 Task: Create a task  Create a feature for users to track and manage their daily tasks , assign it to team member softage.6@softage.net in the project WindTech and update the status of the task to  On Track  , set the priority of the task to High.
Action: Mouse moved to (111, 409)
Screenshot: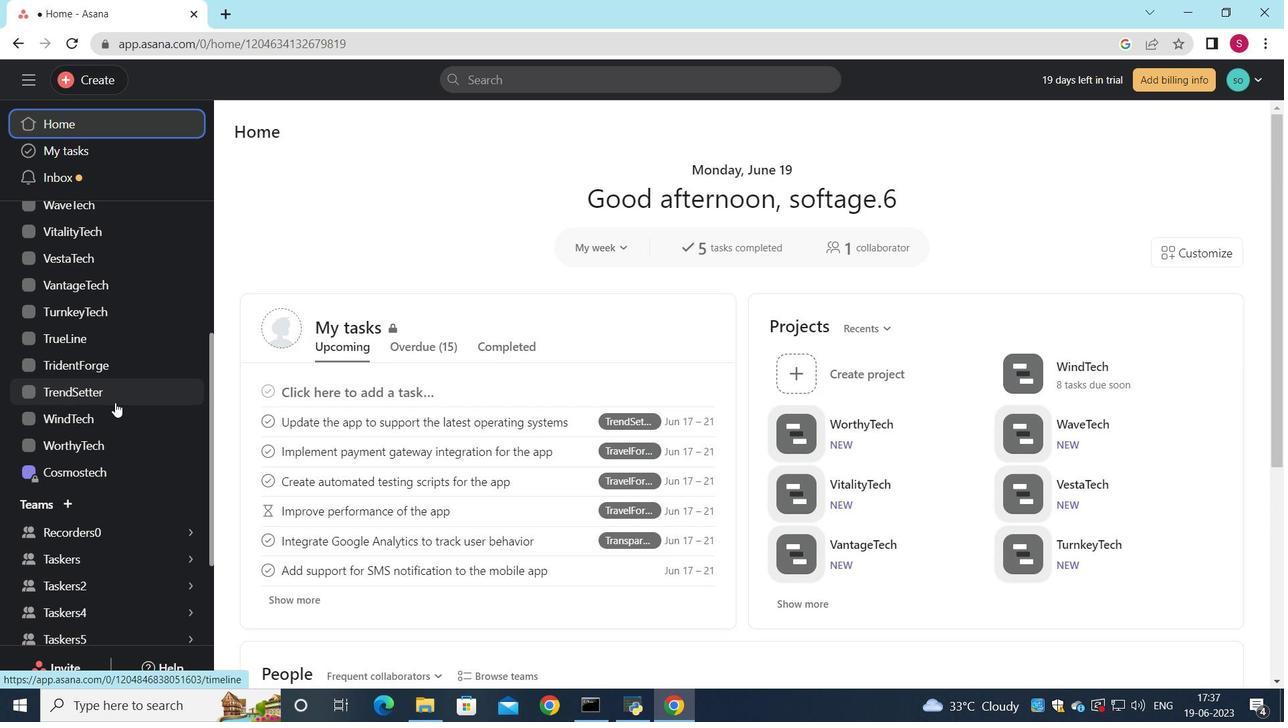 
Action: Mouse pressed left at (111, 409)
Screenshot: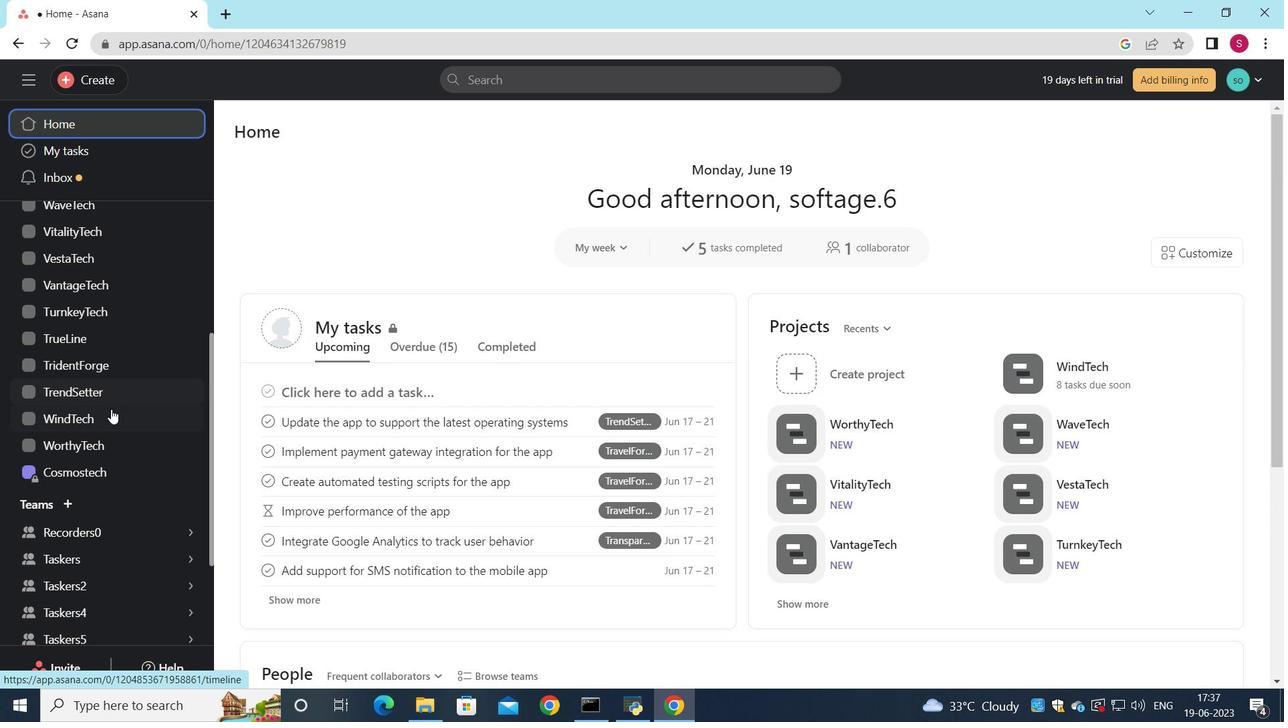 
Action: Mouse moved to (276, 213)
Screenshot: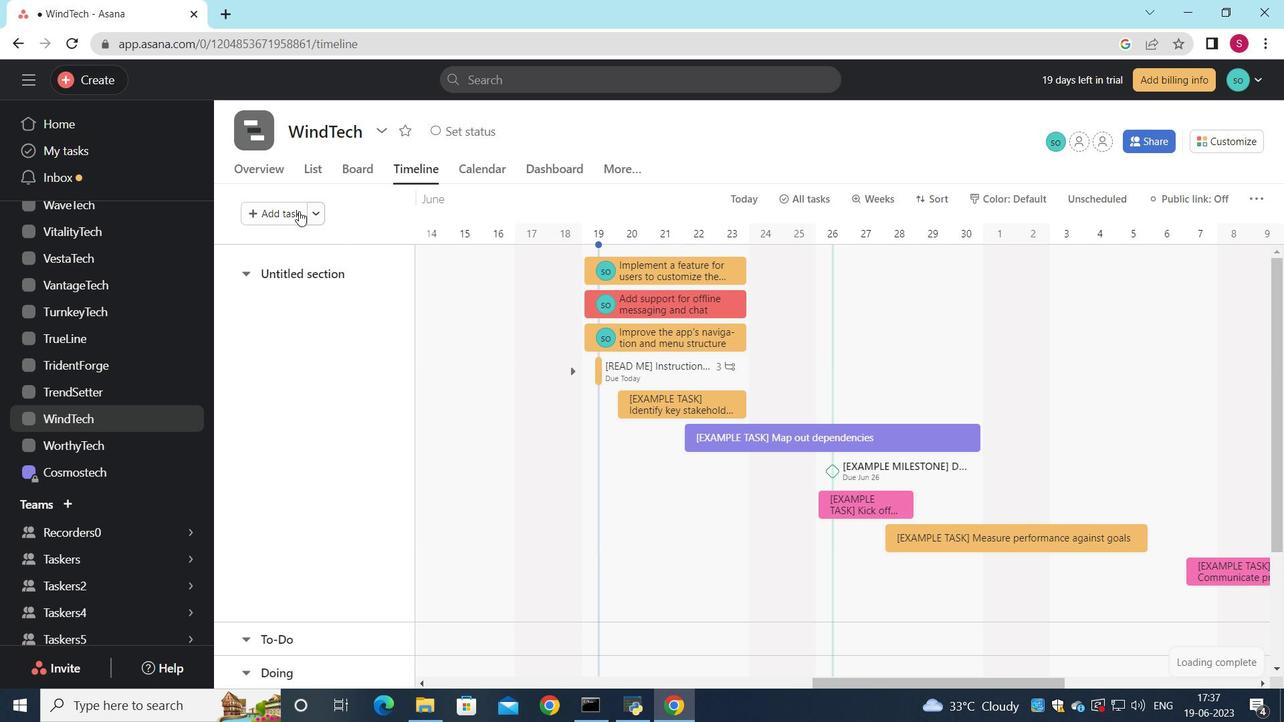 
Action: Mouse pressed left at (276, 213)
Screenshot: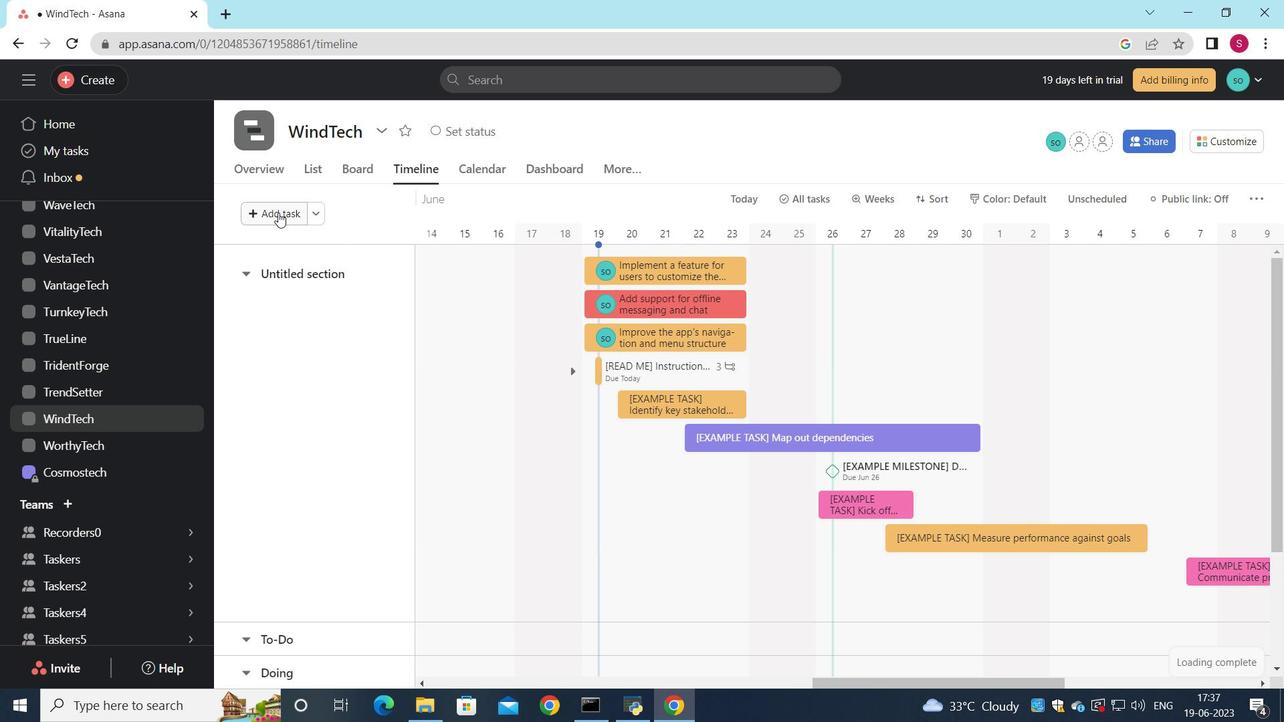 
Action: Mouse moved to (626, 255)
Screenshot: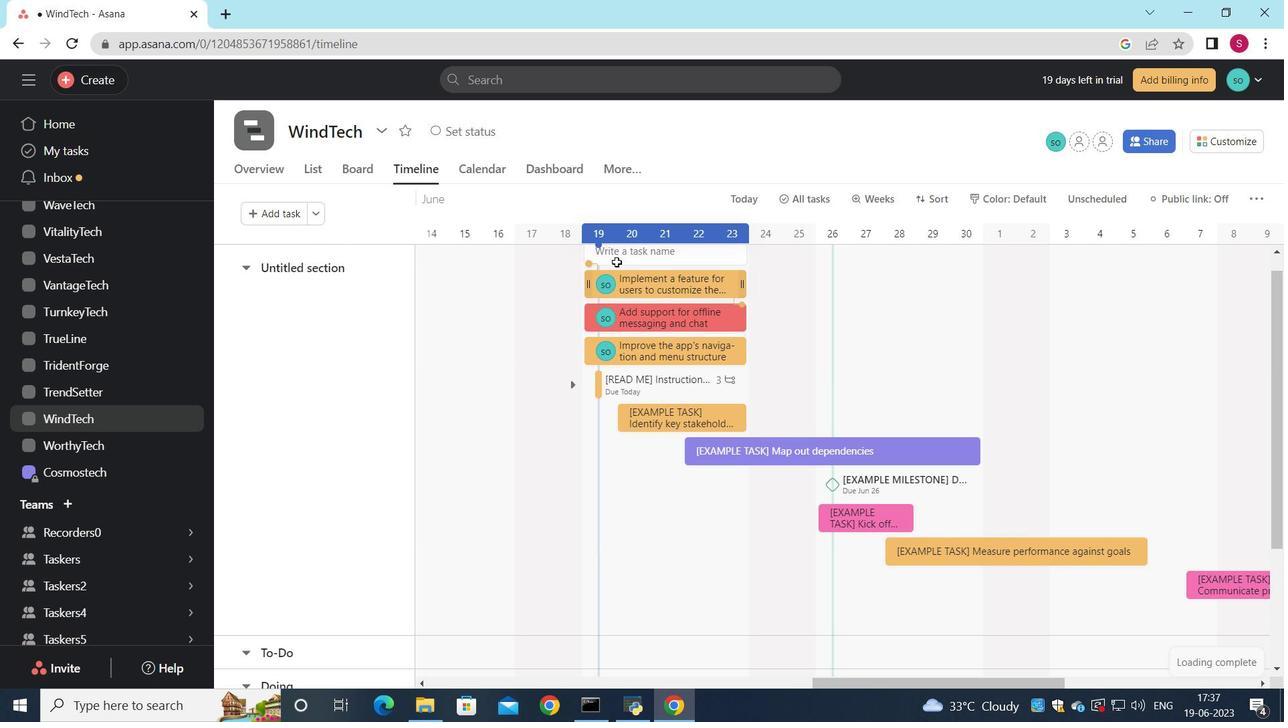 
Action: Key pressed <Key.shift>Create<Key.space>a<Key.space>feature<Key.space>for<Key.space>users<Key.space>to<Key.space>track<Key.space>and<Key.space>manage<Key.space>their<Key.space>daily<Key.space>tasks
Screenshot: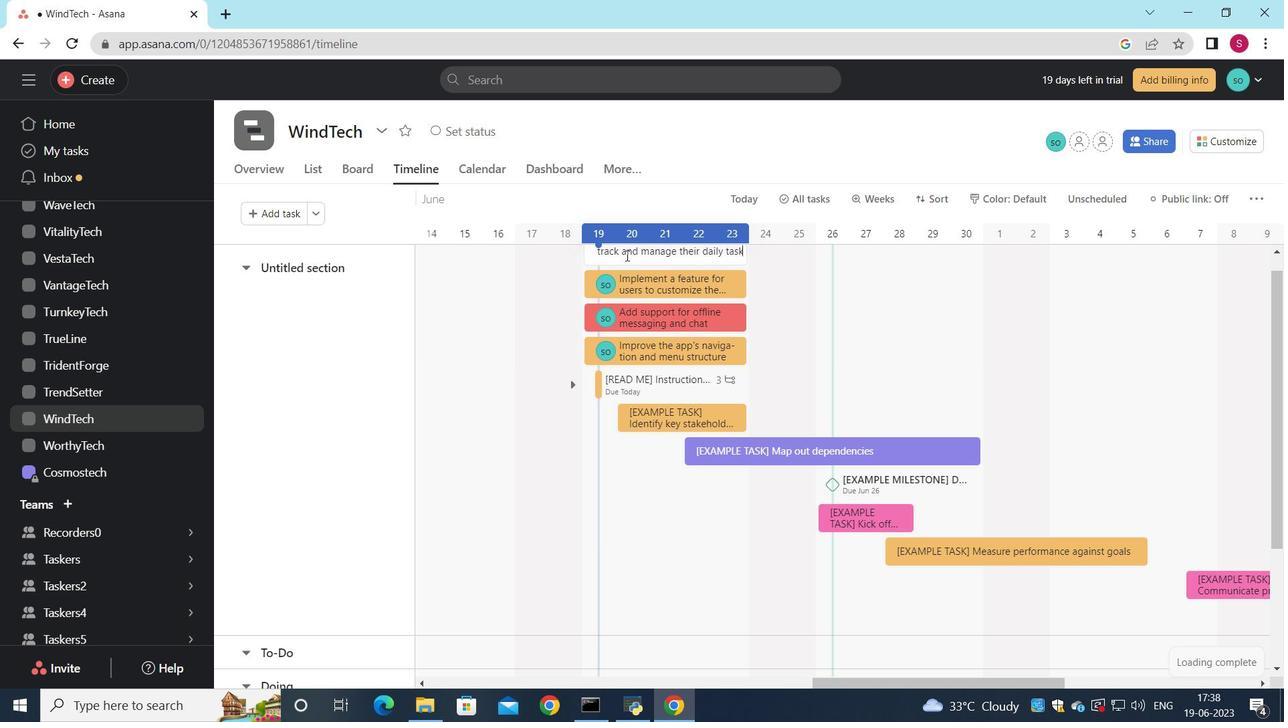
Action: Mouse moved to (689, 248)
Screenshot: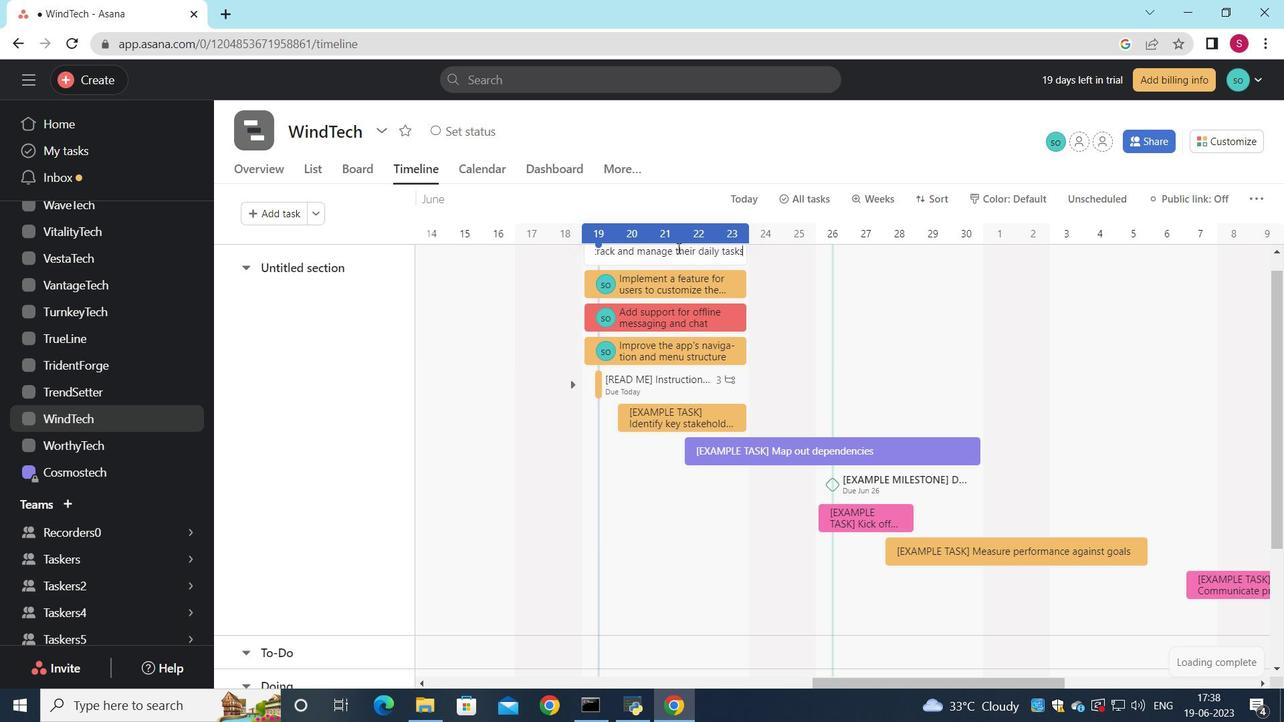 
Action: Mouse pressed left at (689, 248)
Screenshot: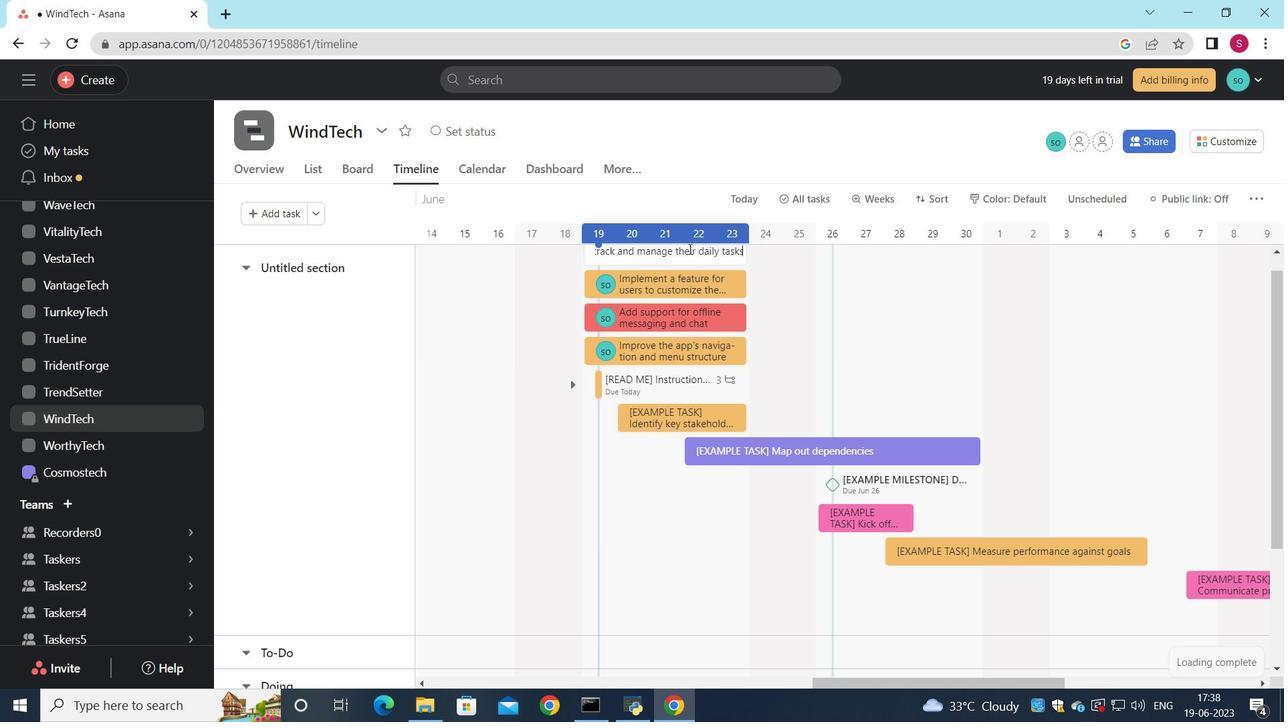 
Action: Mouse moved to (922, 330)
Screenshot: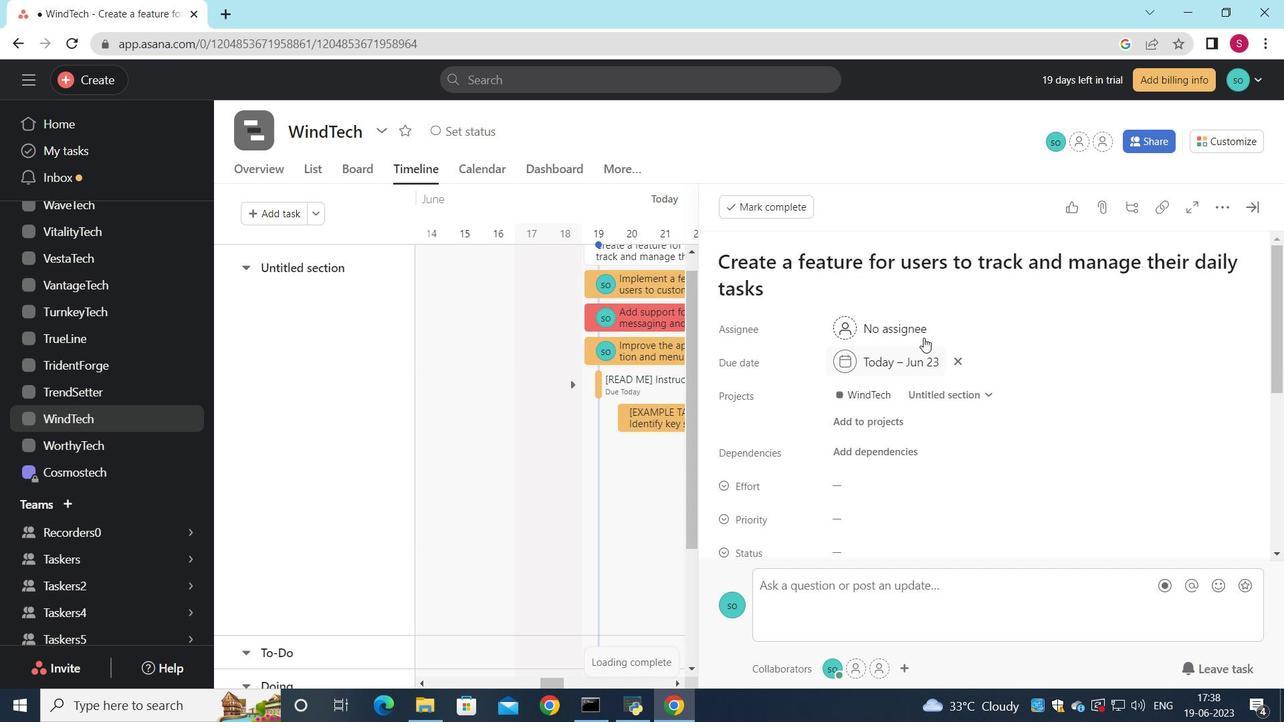 
Action: Mouse pressed left at (922, 330)
Screenshot: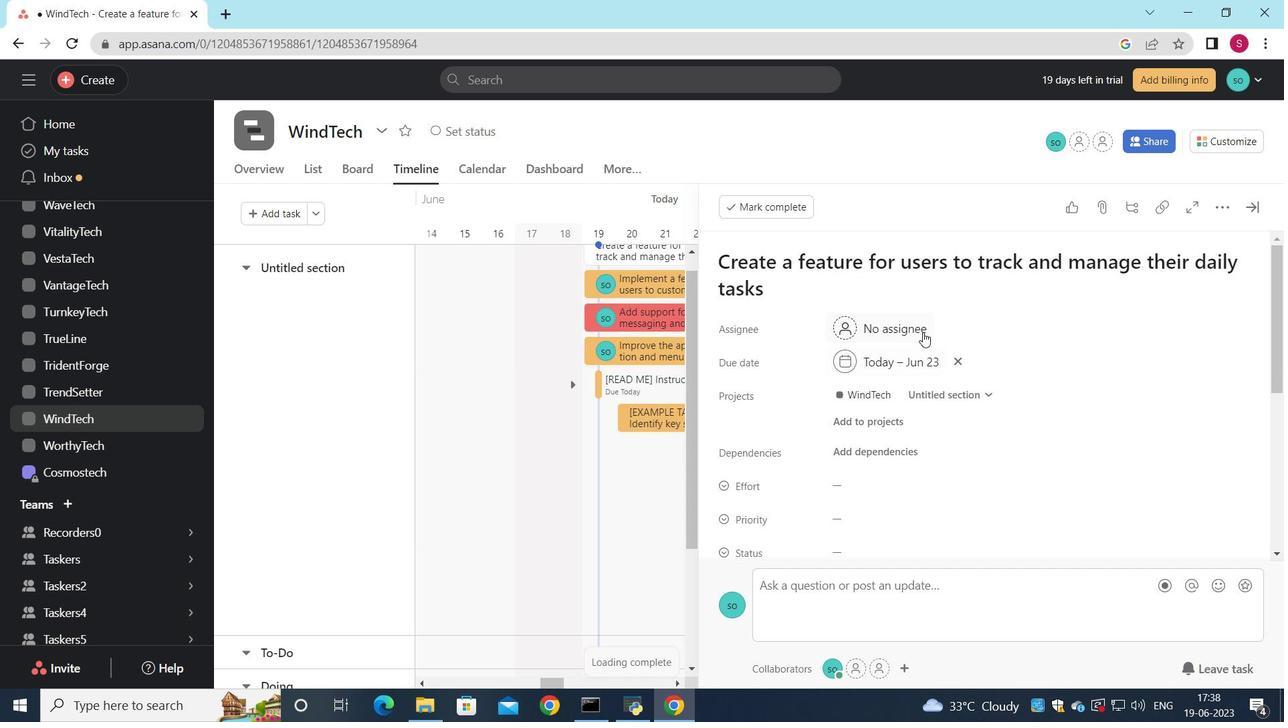 
Action: Mouse moved to (921, 330)
Screenshot: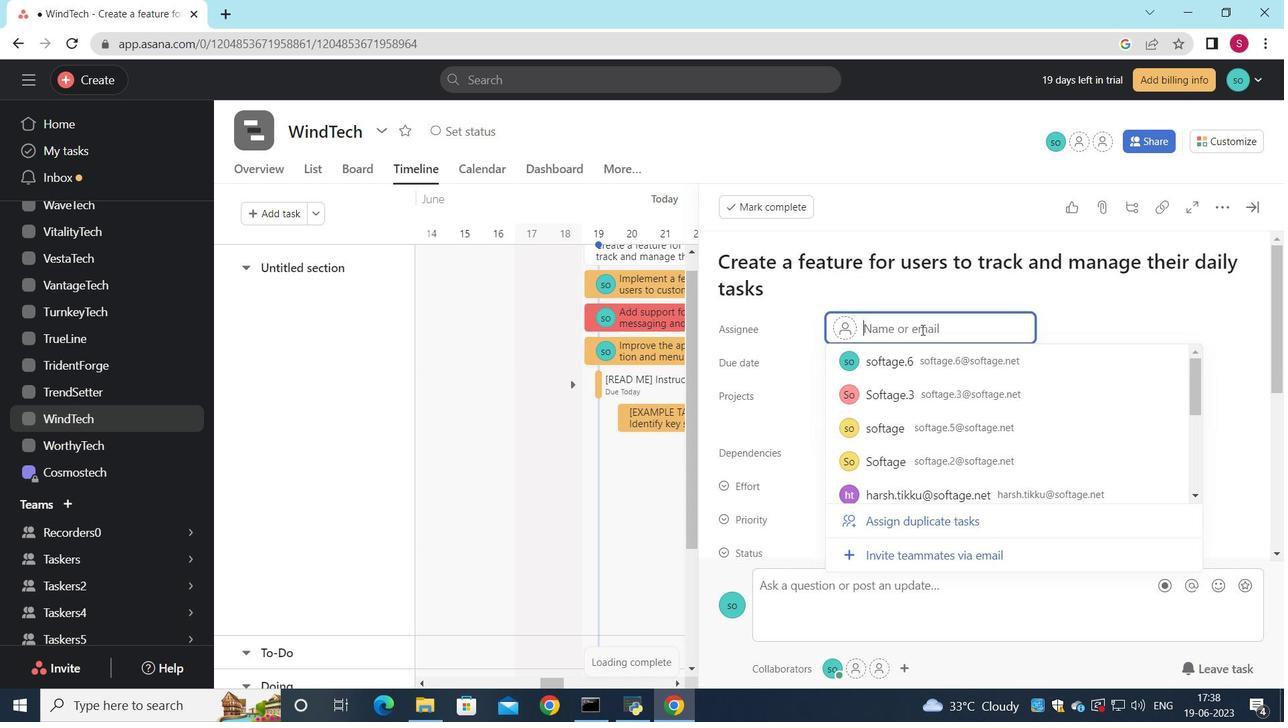 
Action: Key pressed softage.6<Key.shift>@softage.net
Screenshot: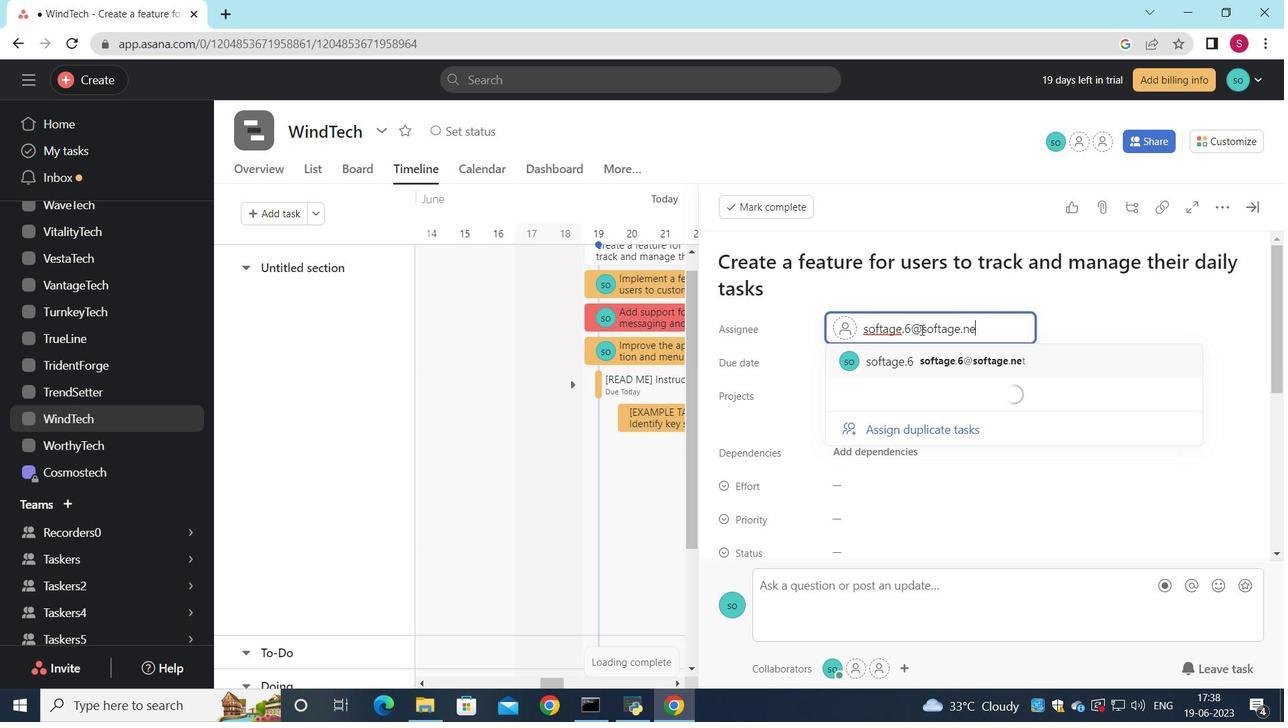 
Action: Mouse moved to (926, 360)
Screenshot: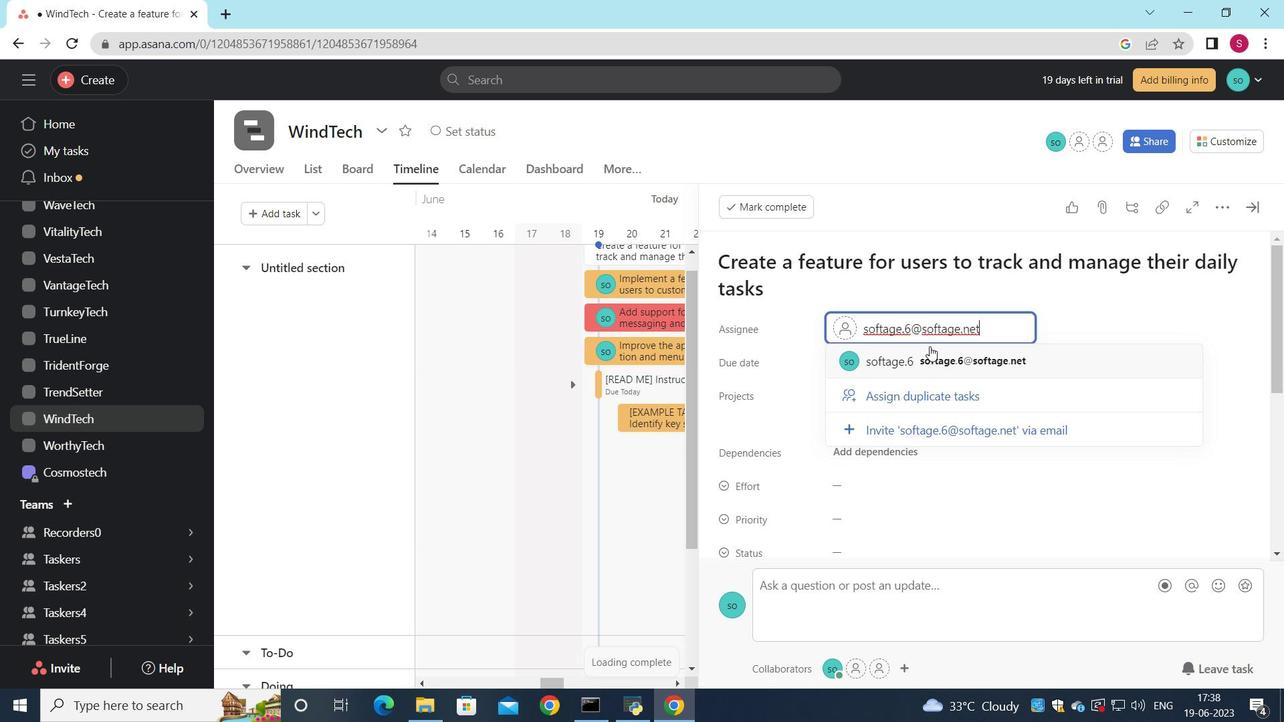 
Action: Mouse pressed left at (926, 360)
Screenshot: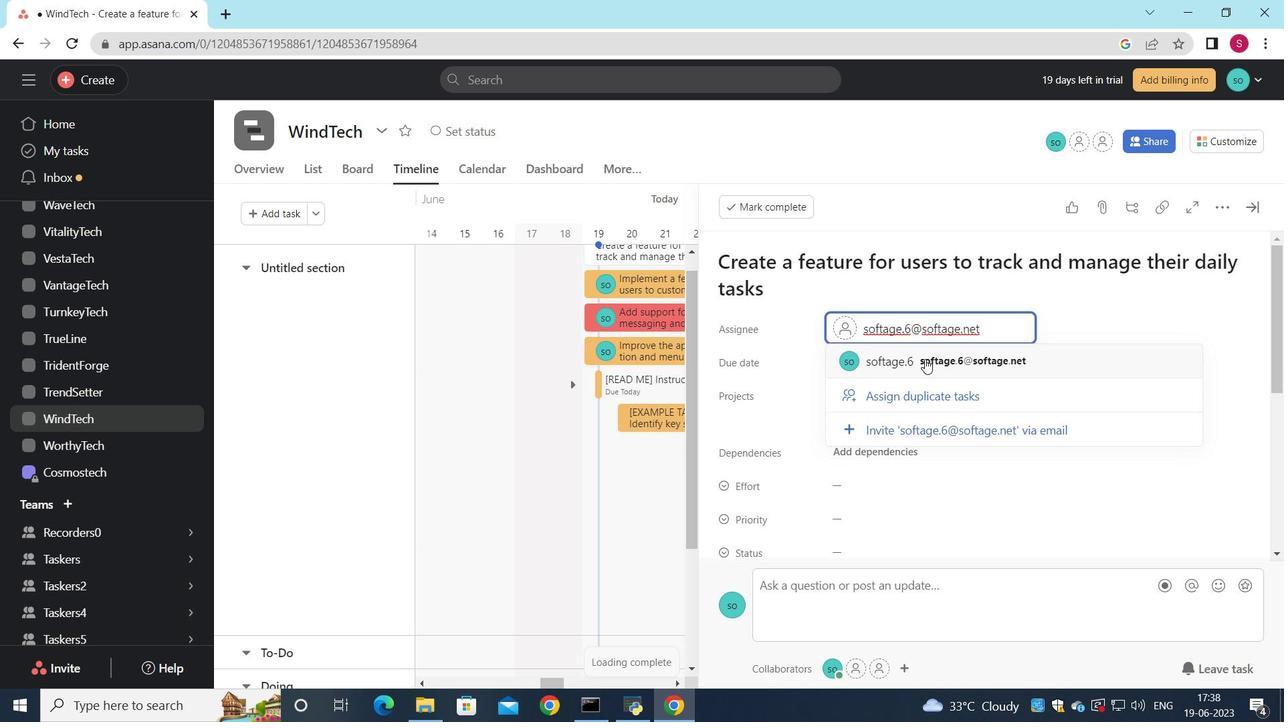 
Action: Mouse moved to (877, 514)
Screenshot: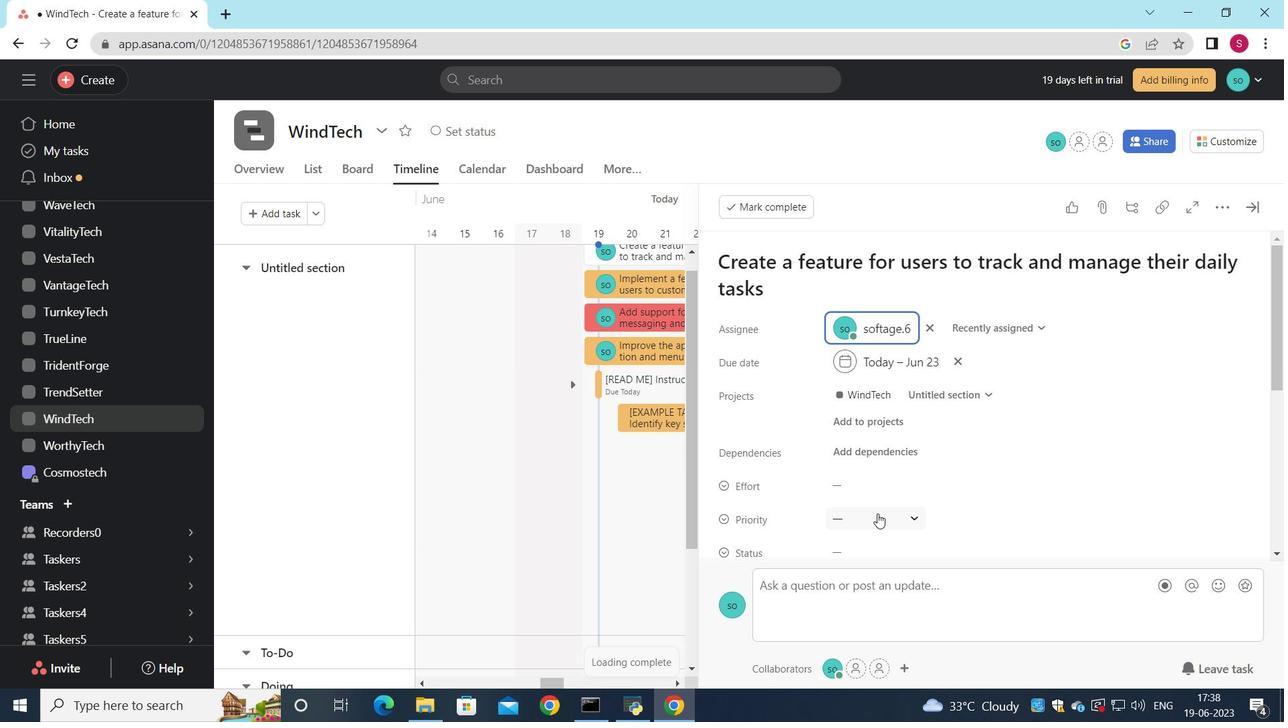 
Action: Mouse scrolled (877, 513) with delta (0, 0)
Screenshot: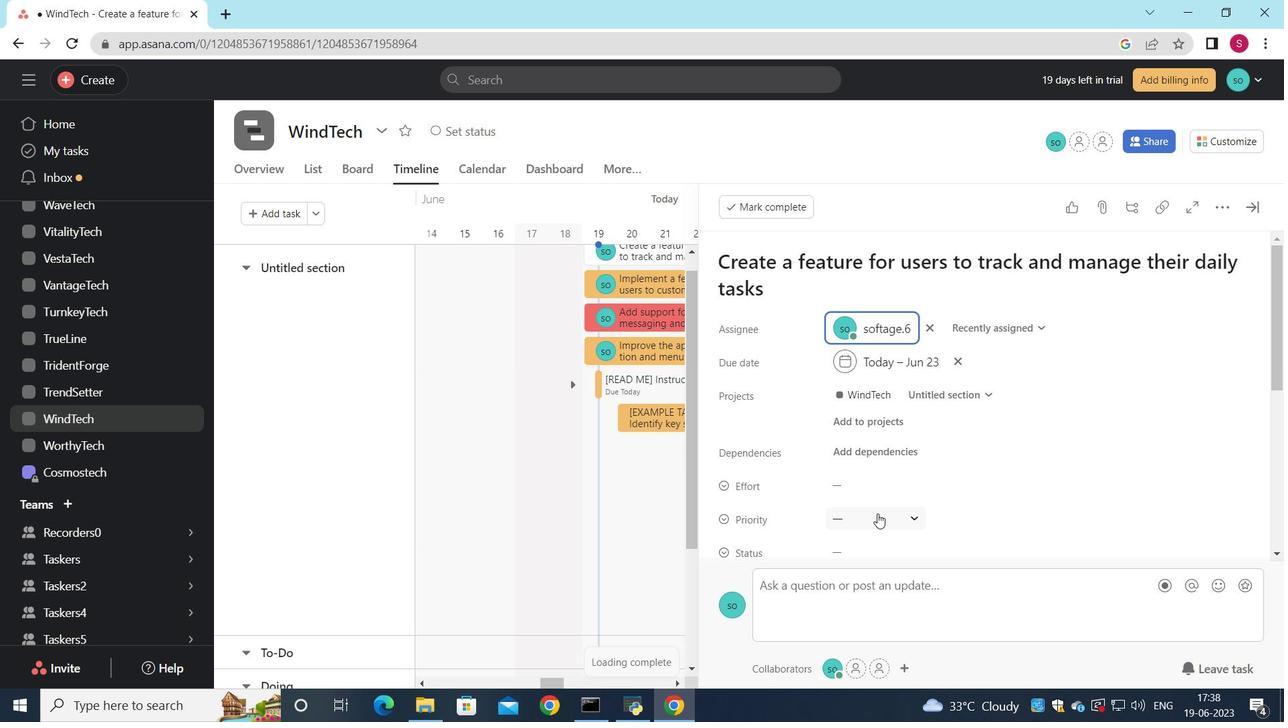 
Action: Mouse moved to (909, 463)
Screenshot: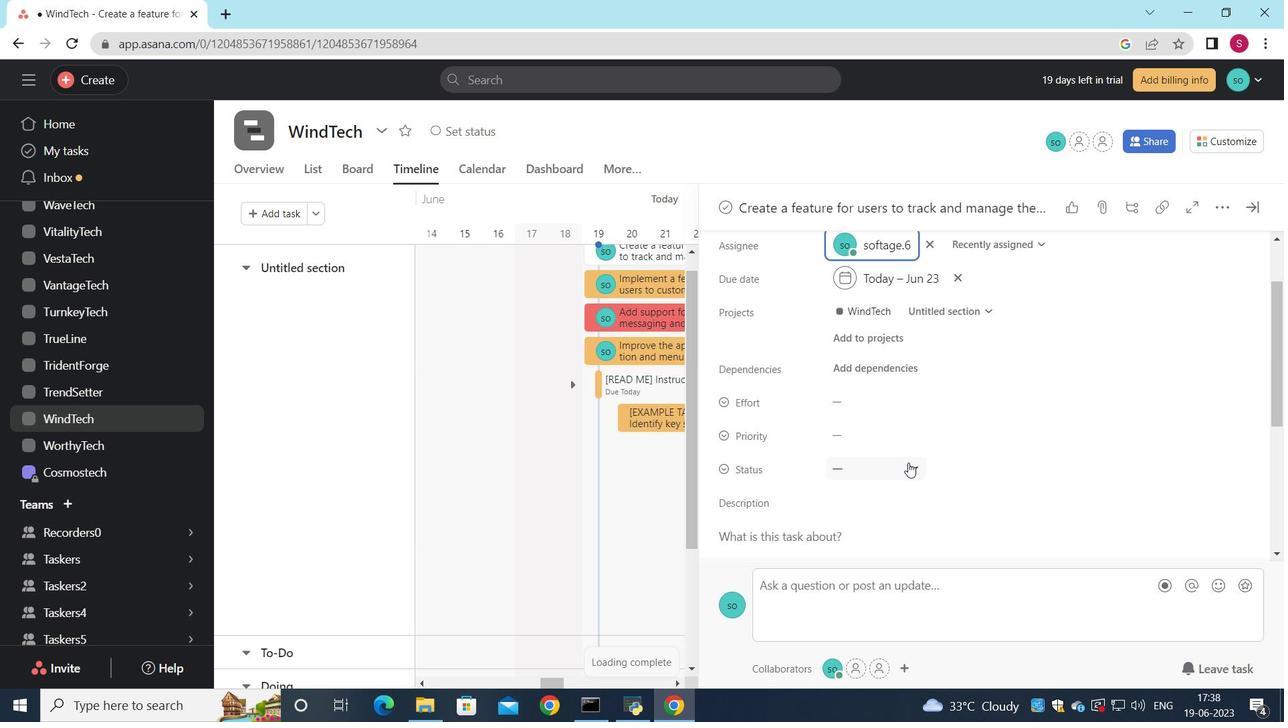 
Action: Mouse pressed left at (909, 463)
Screenshot: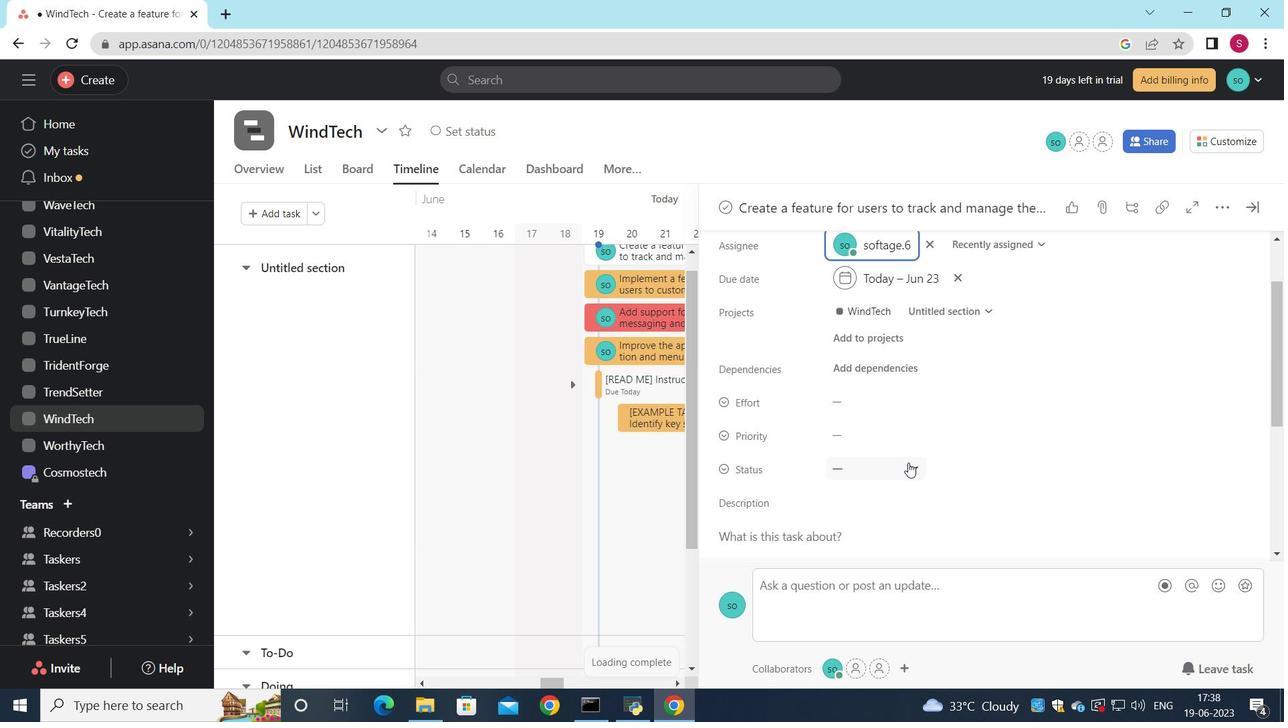 
Action: Mouse moved to (878, 455)
Screenshot: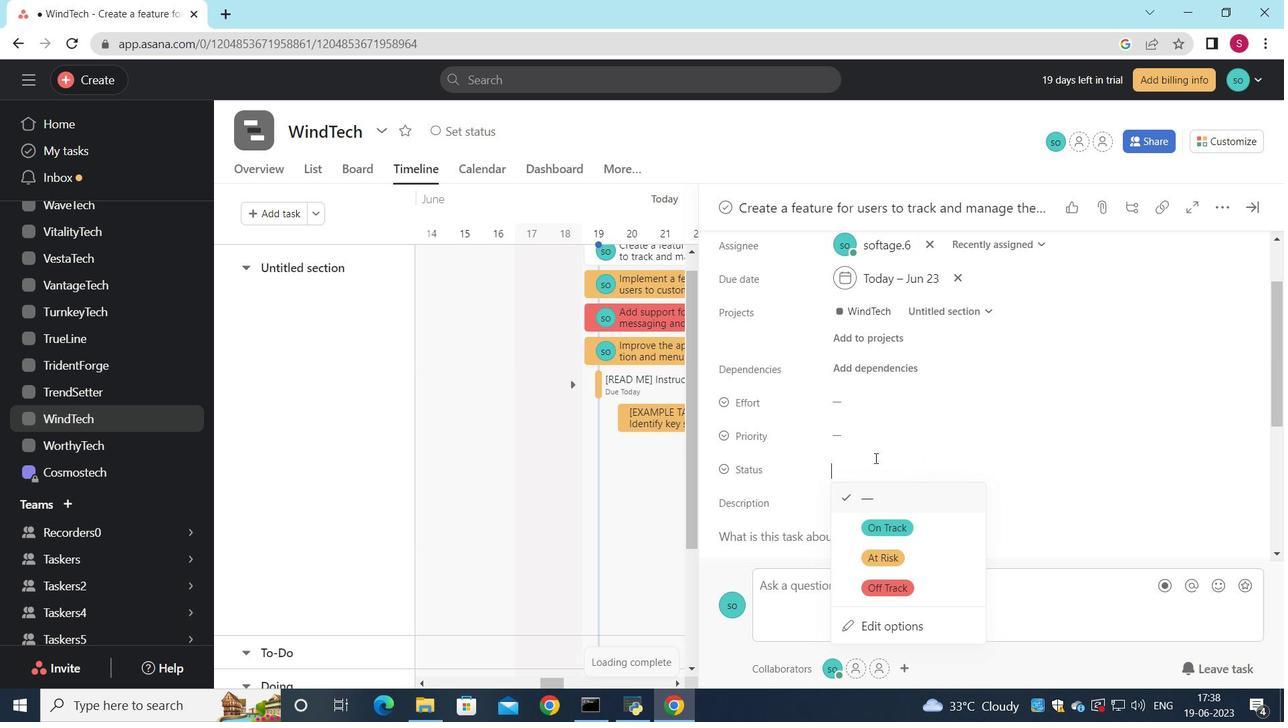 
Action: Mouse pressed left at (878, 455)
Screenshot: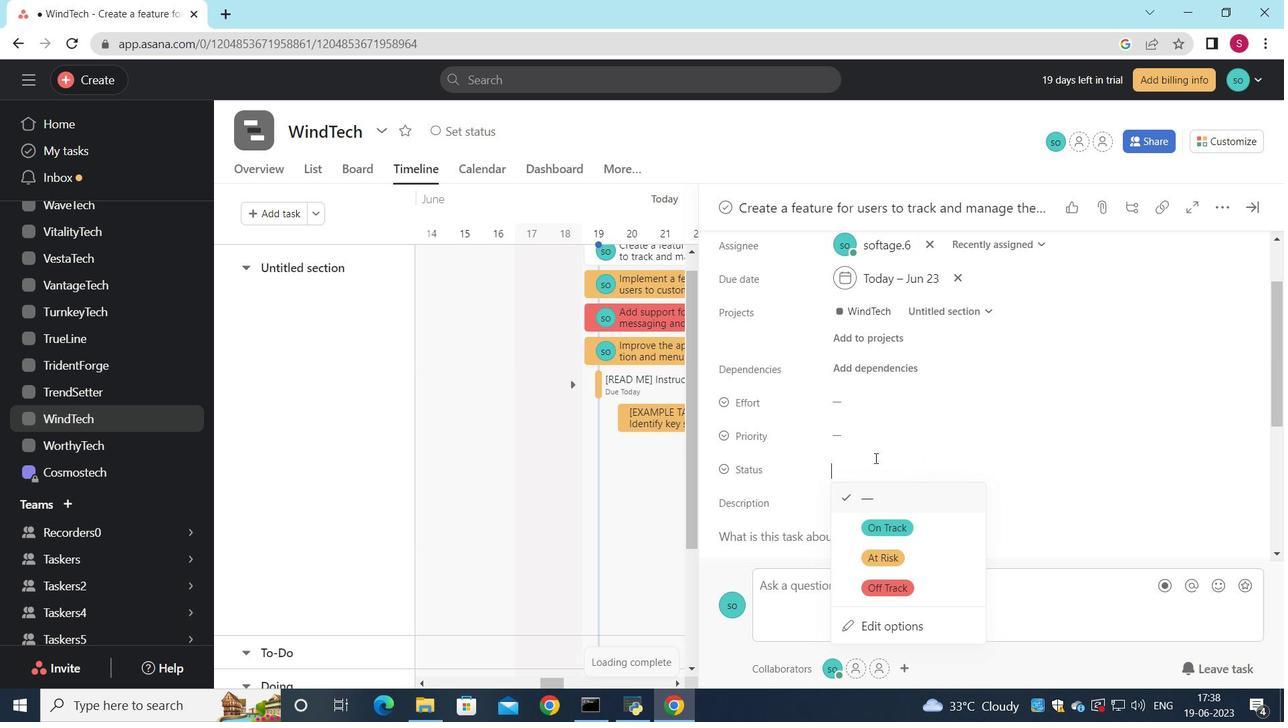 
Action: Mouse moved to (906, 463)
Screenshot: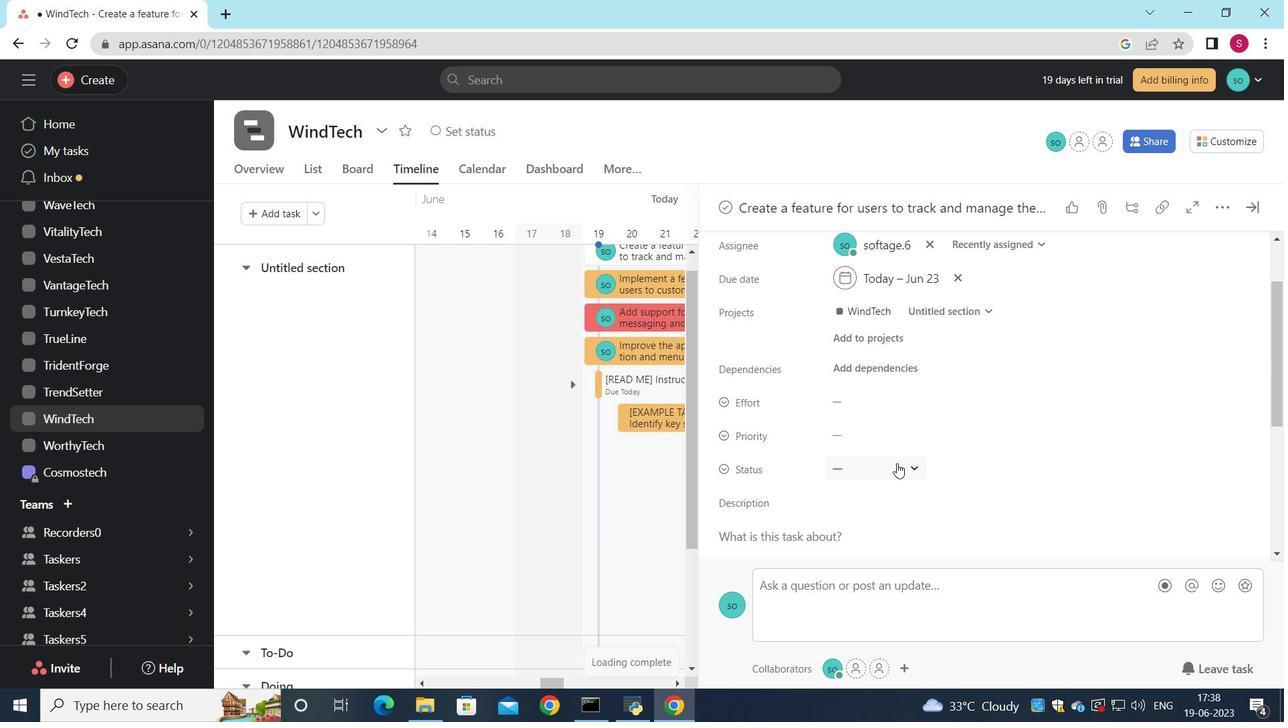 
Action: Mouse pressed left at (906, 463)
Screenshot: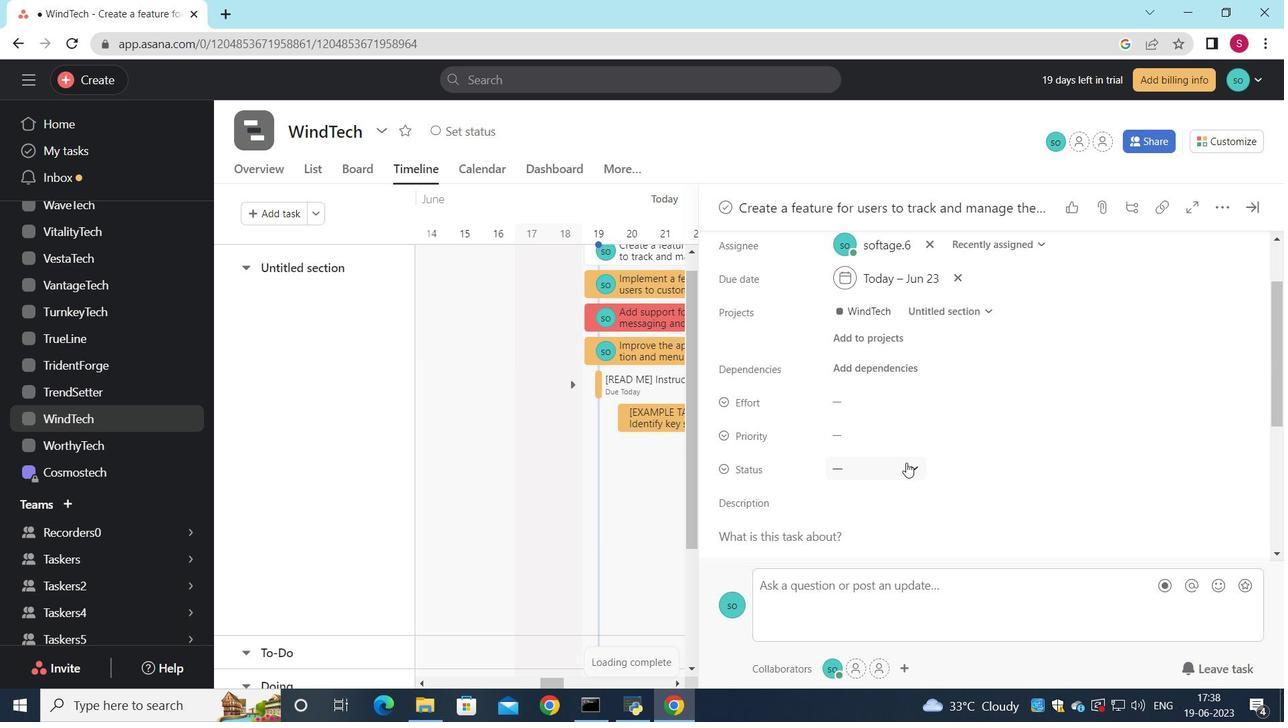 
Action: Mouse moved to (900, 528)
Screenshot: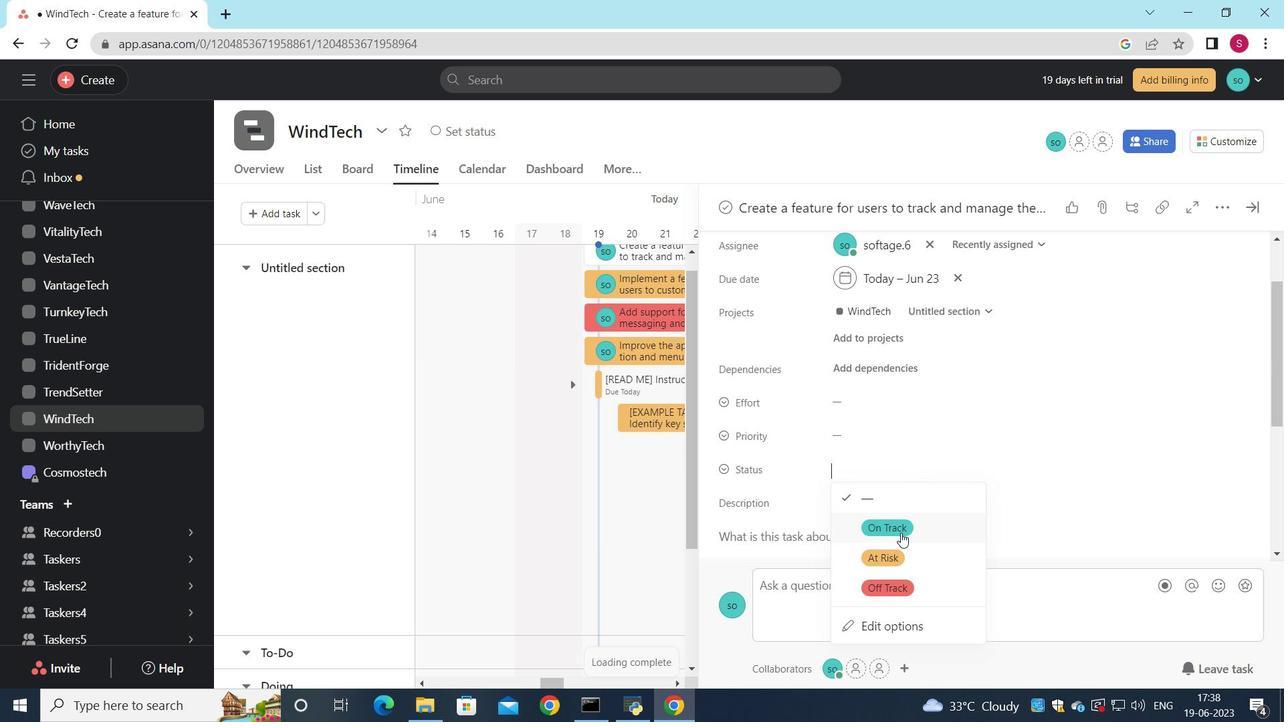 
Action: Mouse pressed left at (900, 528)
Screenshot: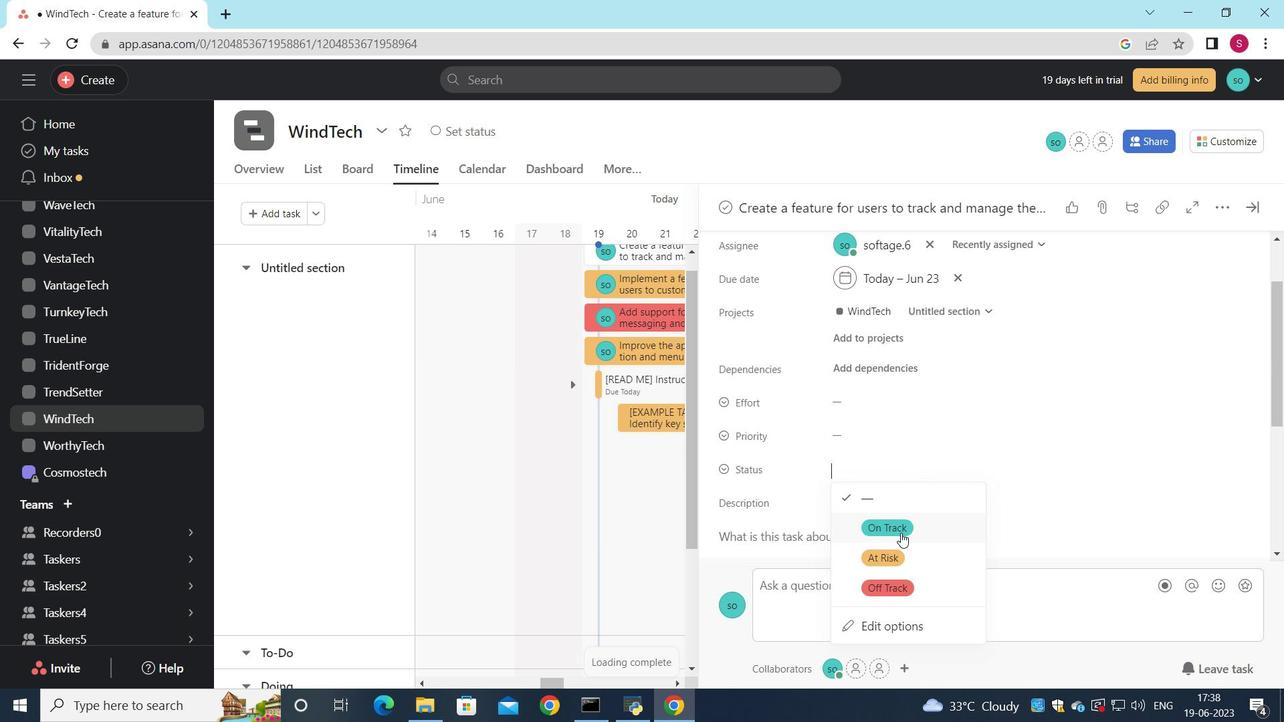 
Action: Mouse moved to (896, 432)
Screenshot: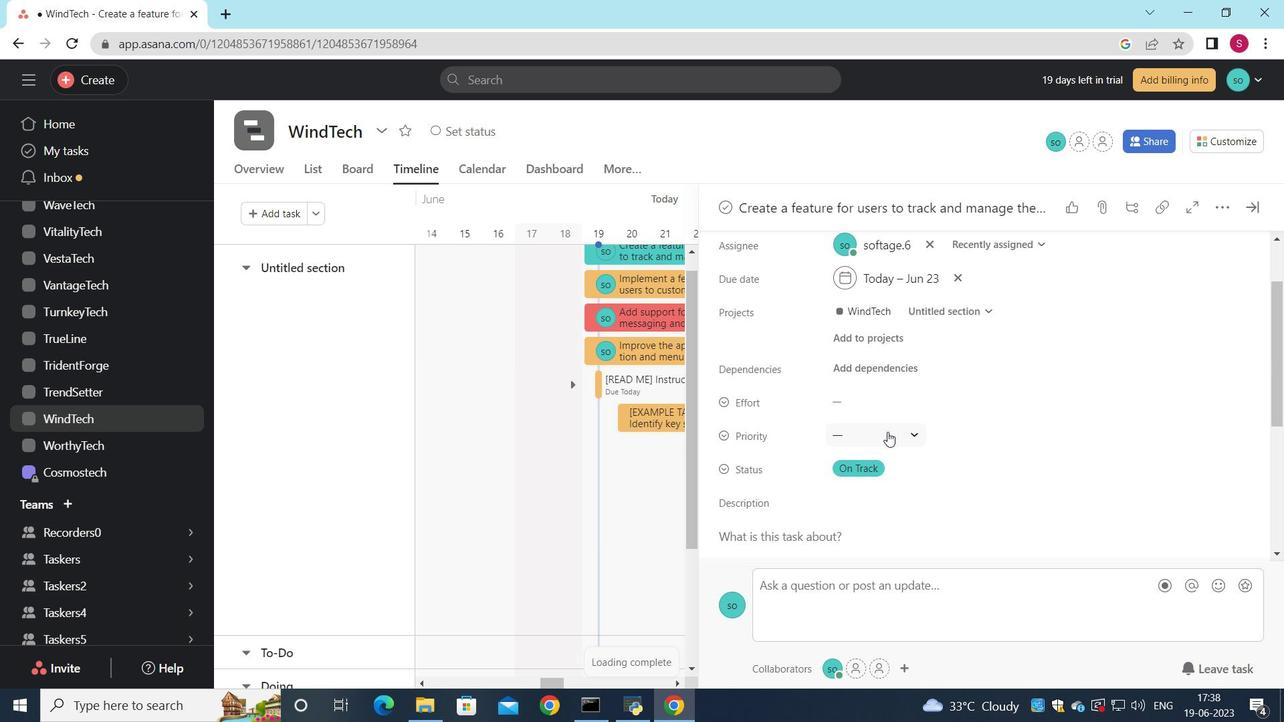 
Action: Mouse pressed left at (896, 432)
Screenshot: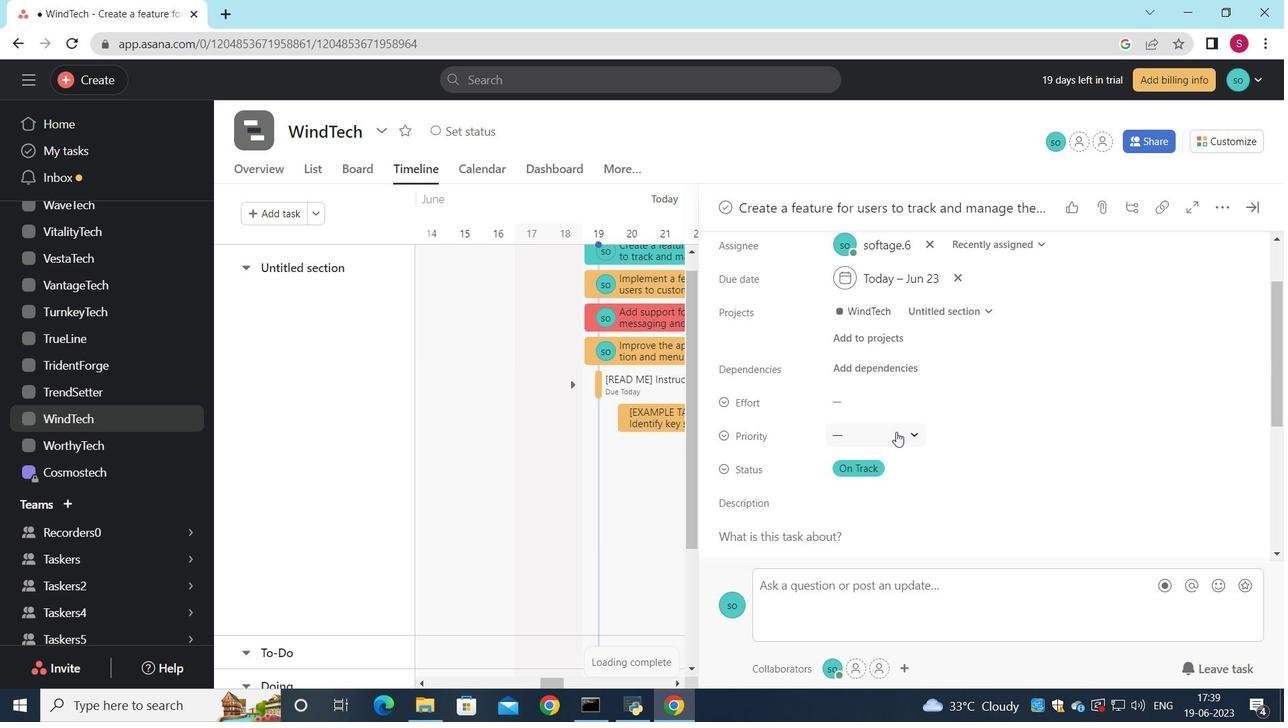 
Action: Mouse moved to (865, 491)
Screenshot: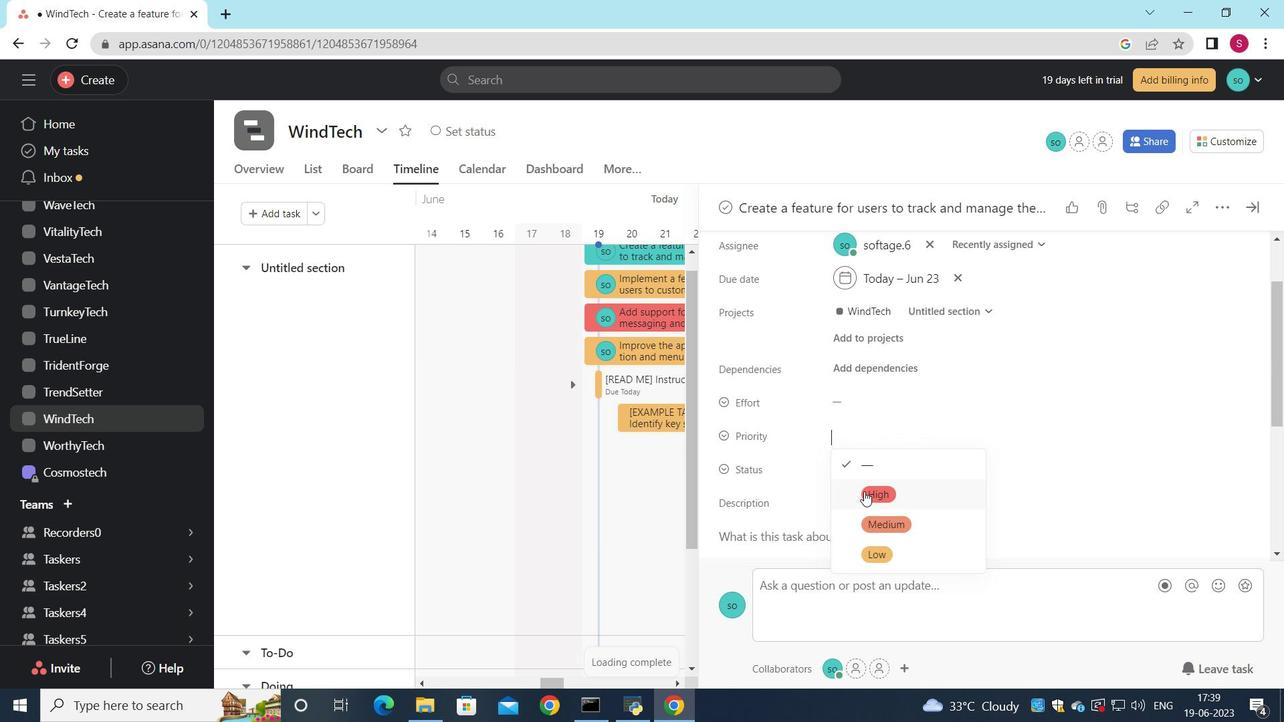 
Action: Mouse pressed left at (865, 491)
Screenshot: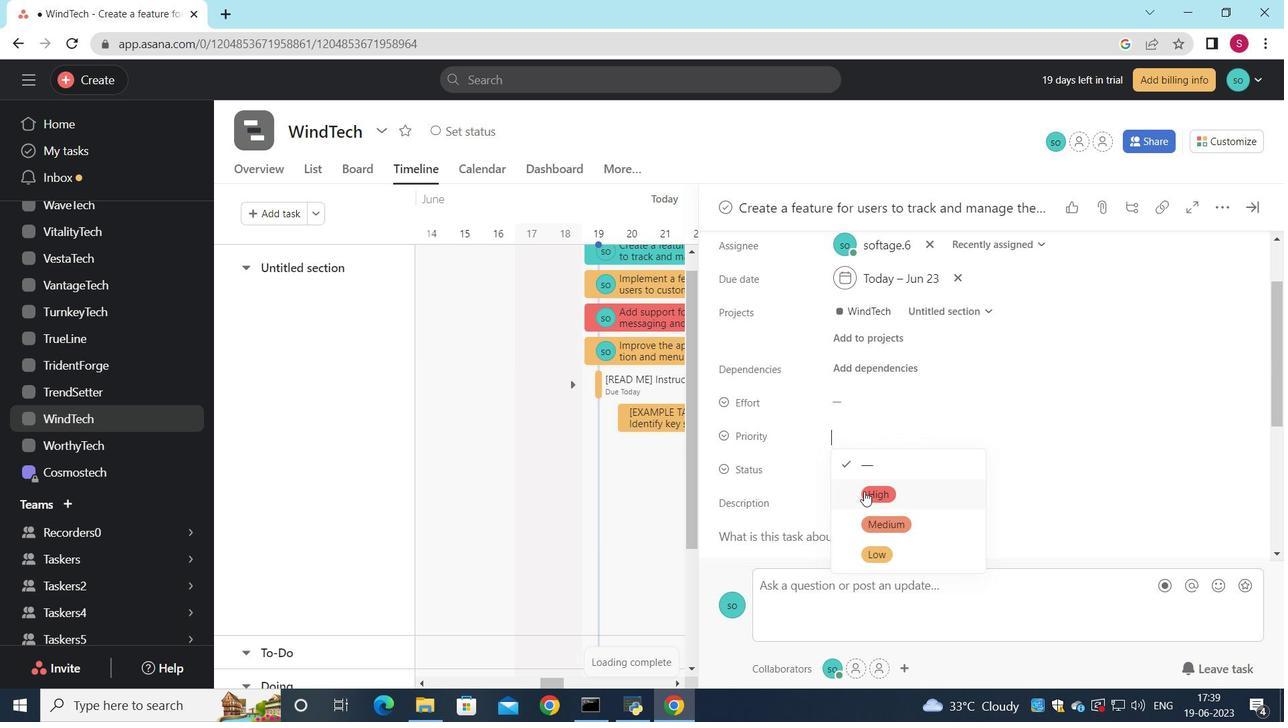 
Action: Mouse moved to (936, 447)
Screenshot: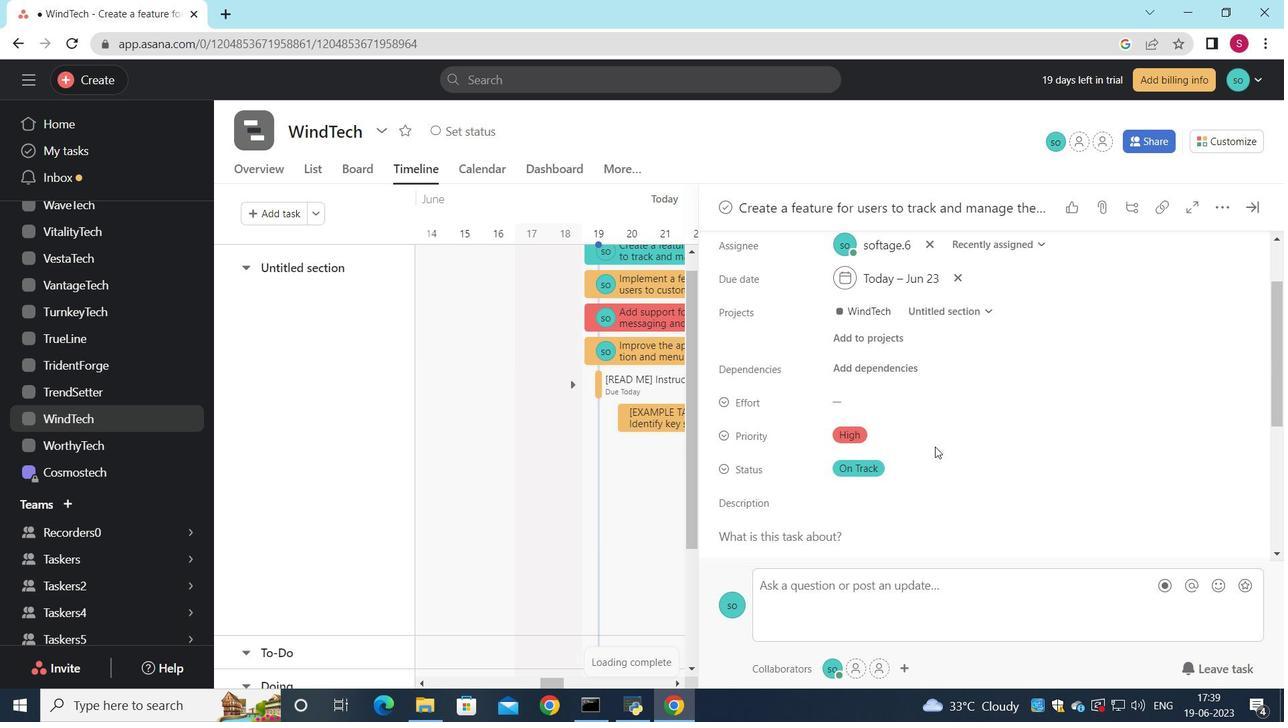 
